 Task: In the  document fandc.rtf Share this file with 'softage2@softage.net' Make a copy of the file 'without changing the auto name' Delete the  copy of the file
Action: Mouse moved to (323, 432)
Screenshot: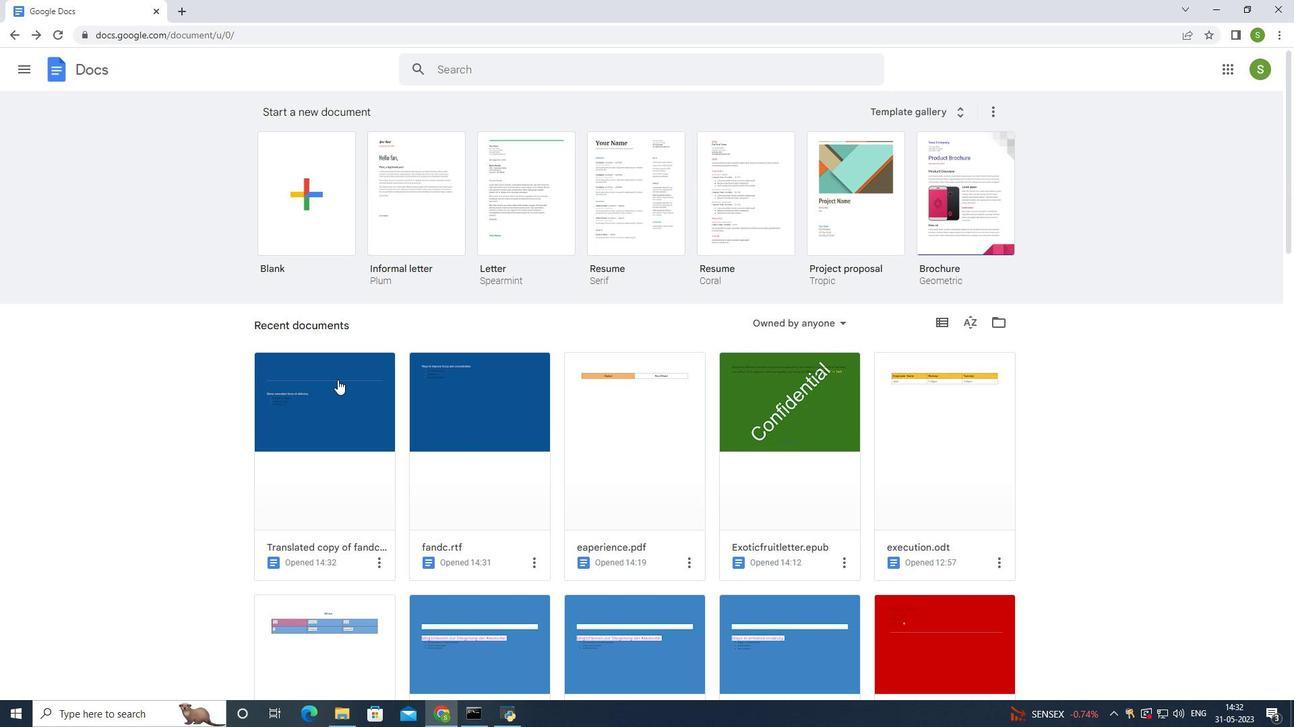 
Action: Mouse pressed left at (323, 432)
Screenshot: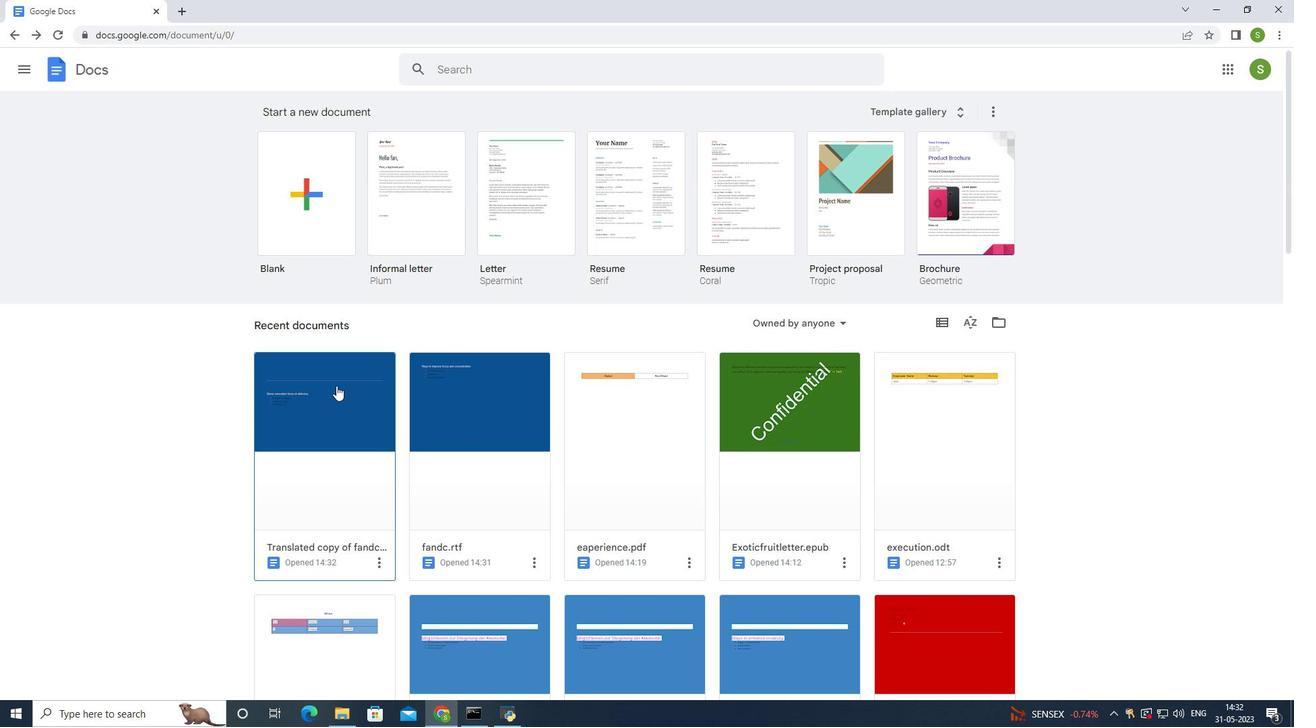 
Action: Mouse moved to (1221, 72)
Screenshot: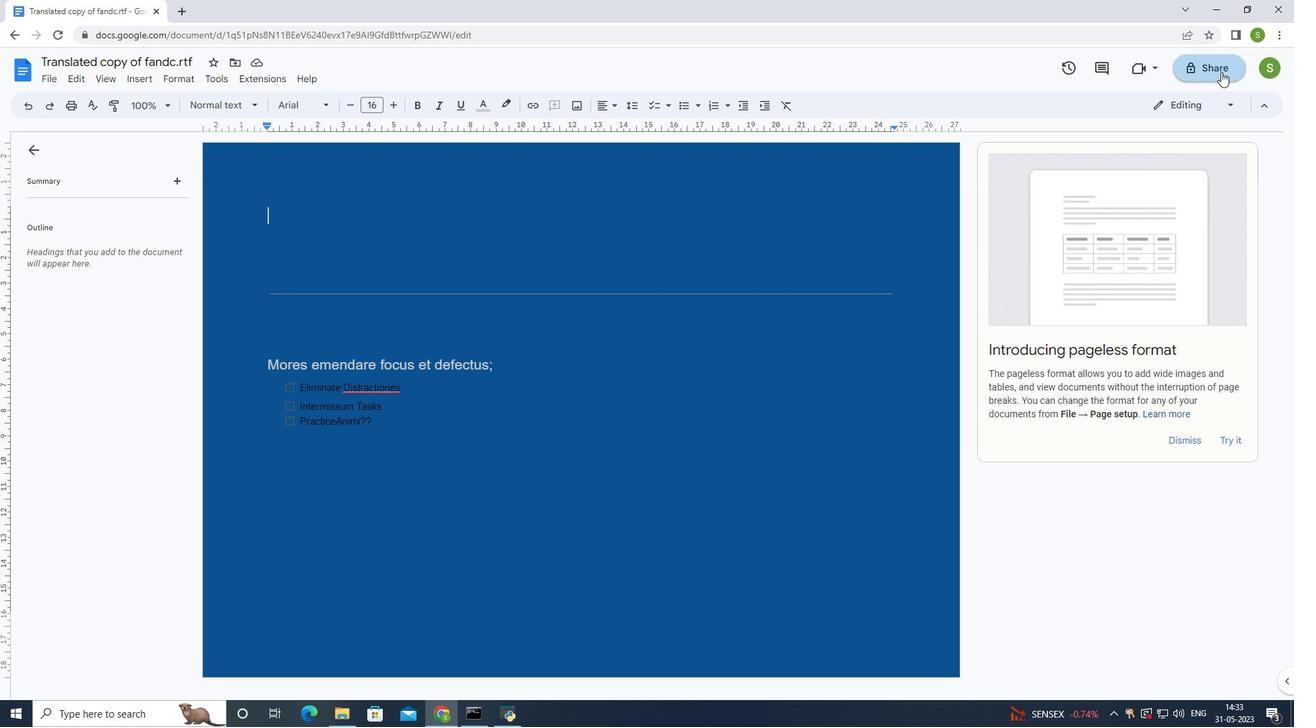 
Action: Mouse pressed left at (1221, 72)
Screenshot: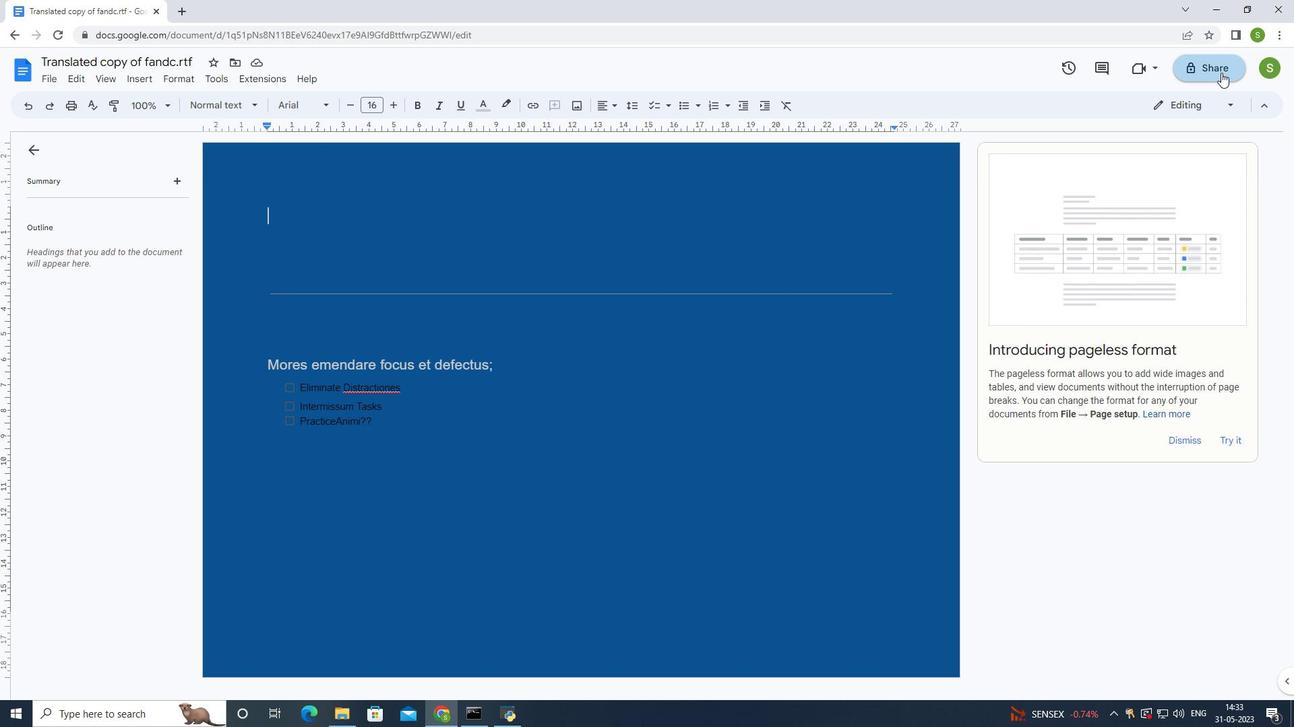 
Action: Mouse moved to (1125, 389)
Screenshot: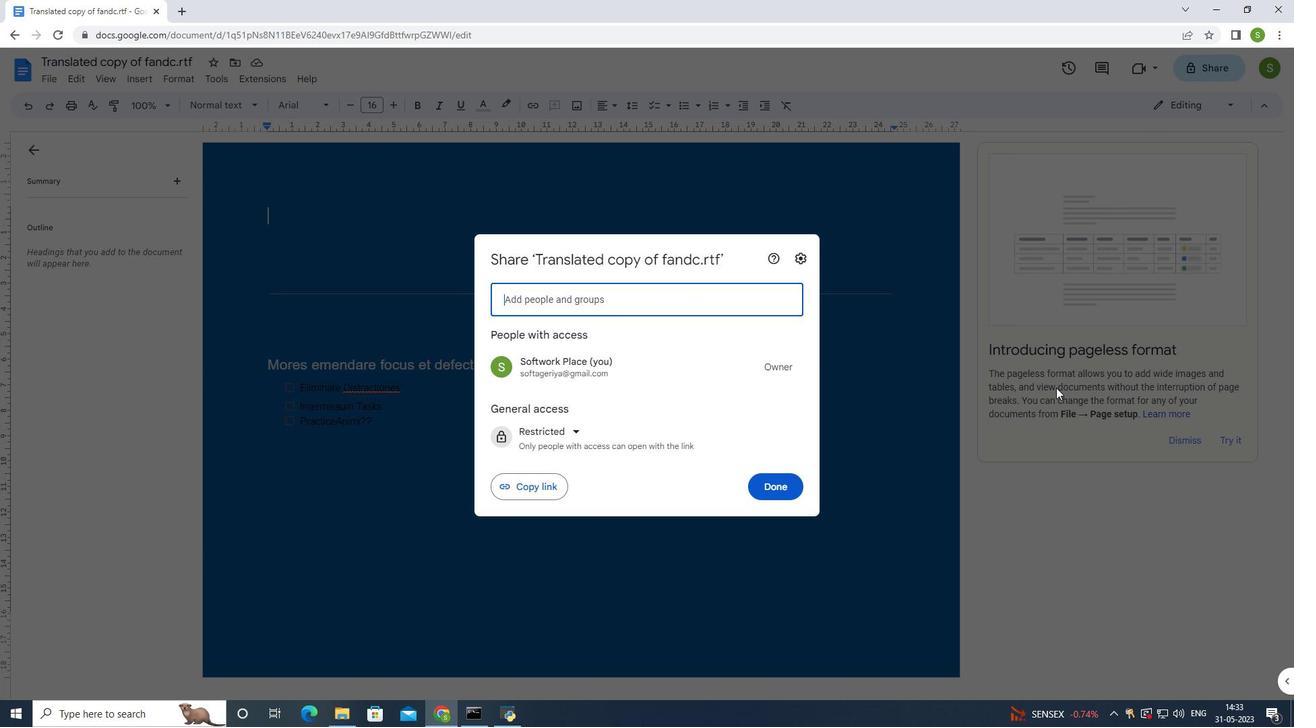 
Action: Key pressed softage.2<Key.shift>@softage.net
Screenshot: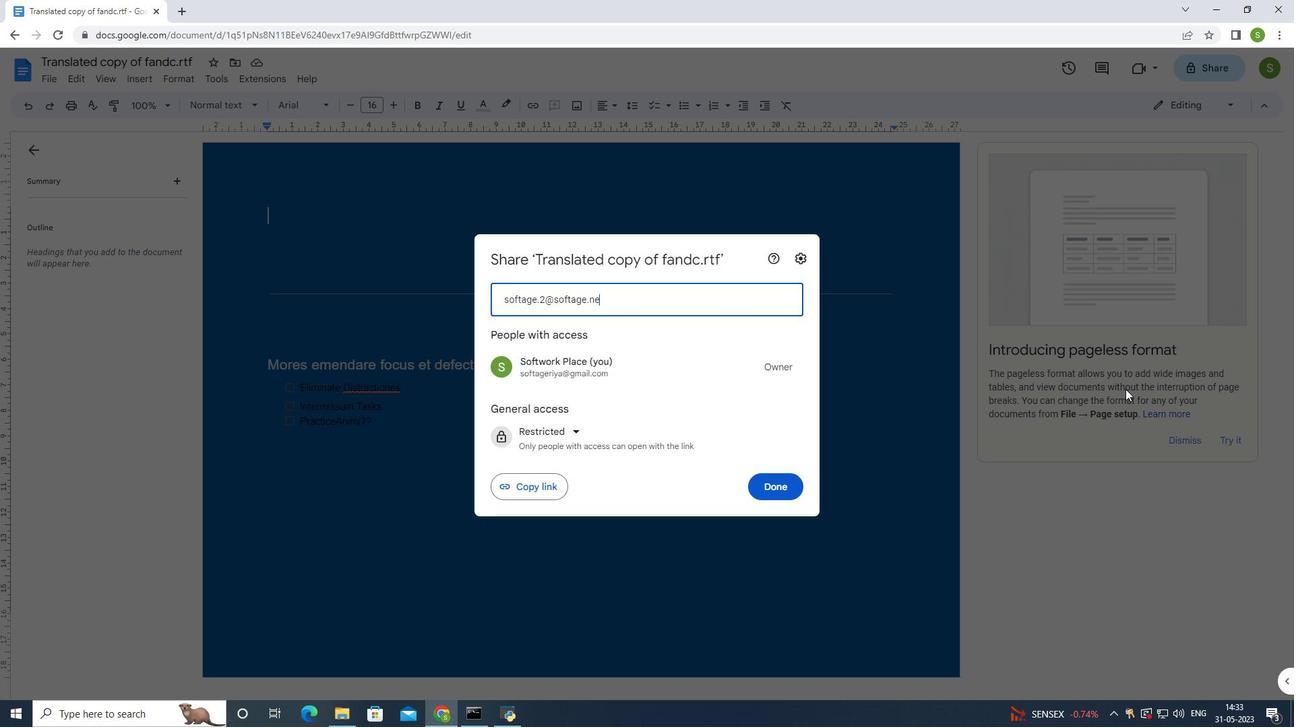 
Action: Mouse moved to (679, 344)
Screenshot: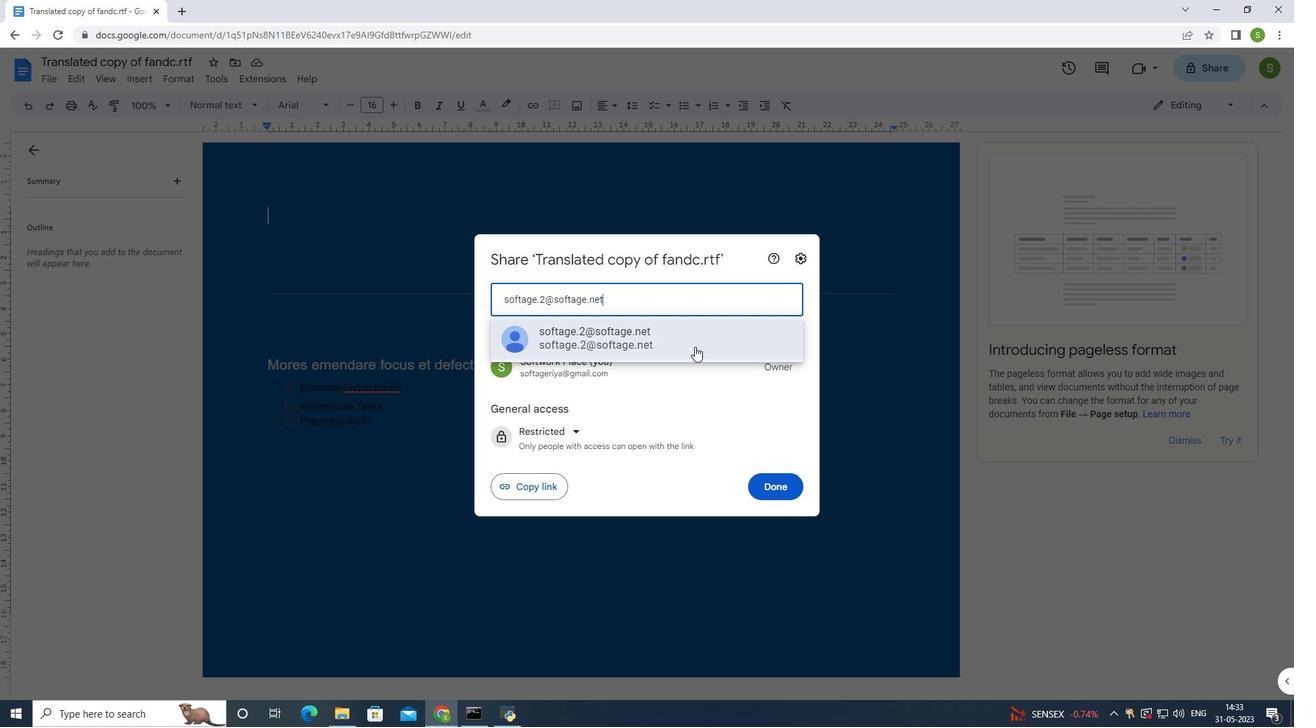
Action: Mouse pressed left at (679, 344)
Screenshot: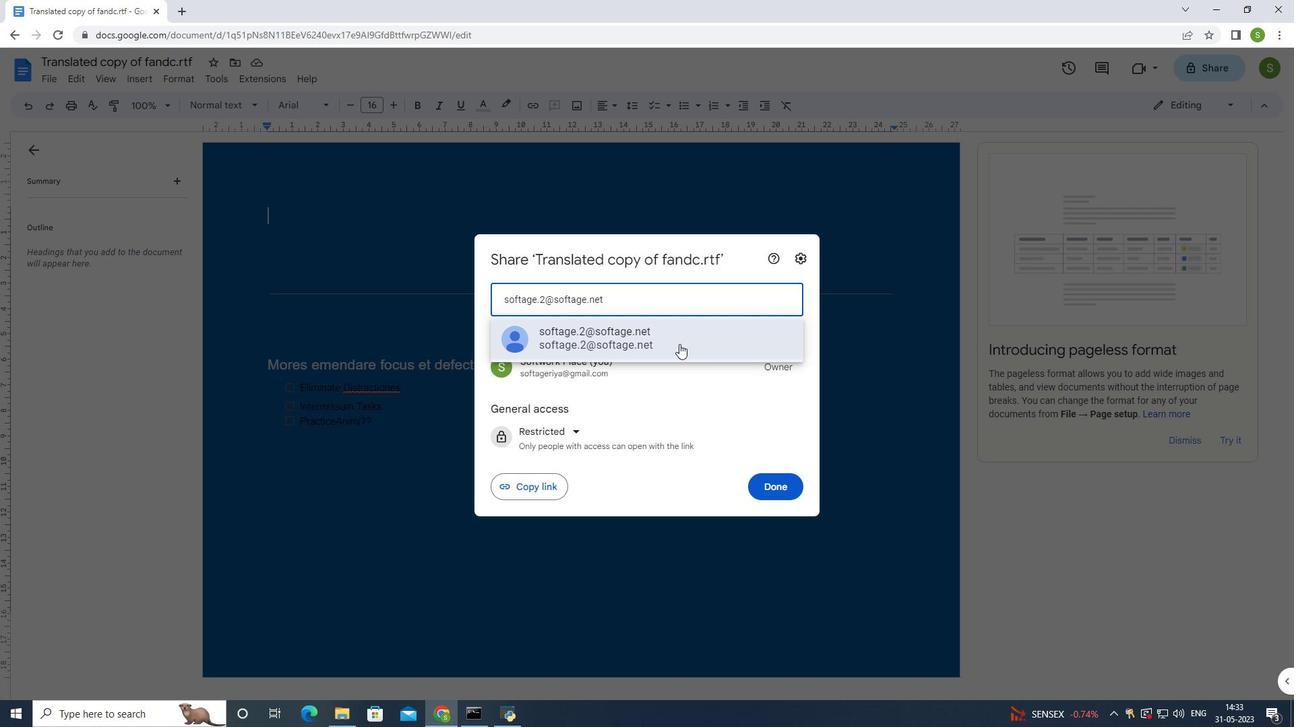 
Action: Mouse moved to (781, 471)
Screenshot: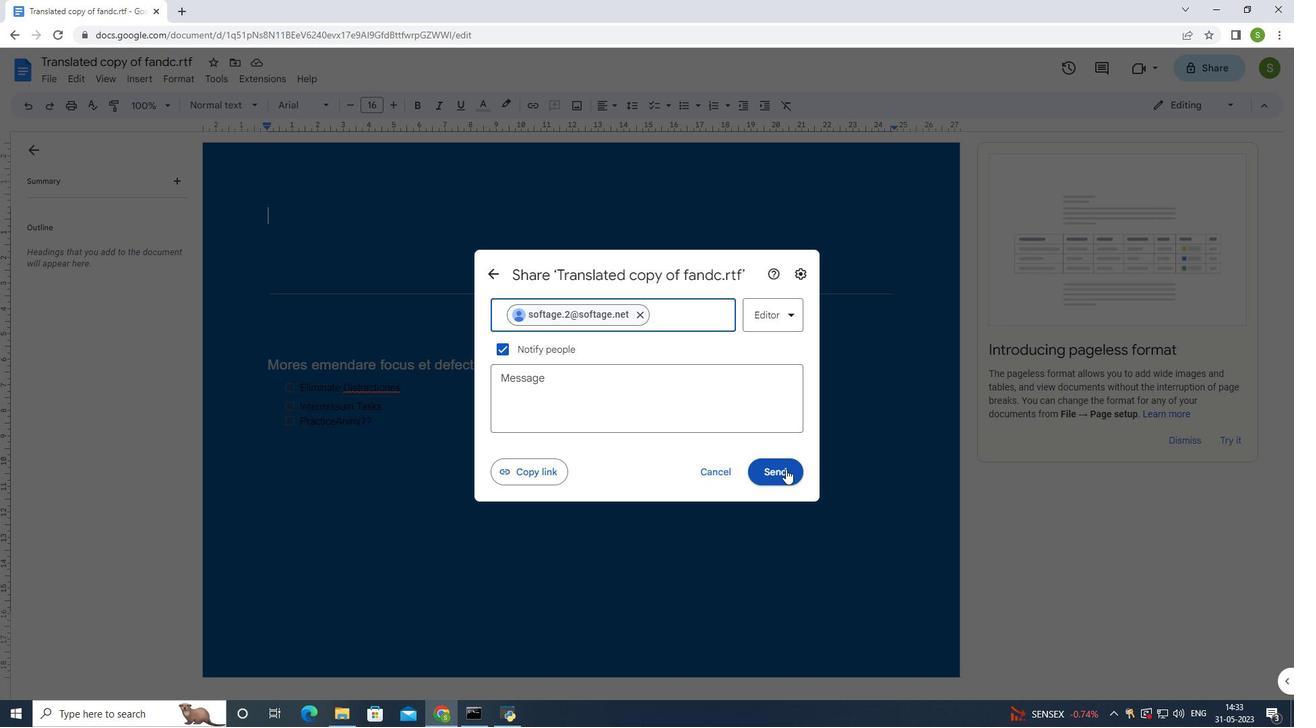 
Action: Mouse pressed left at (781, 471)
Screenshot: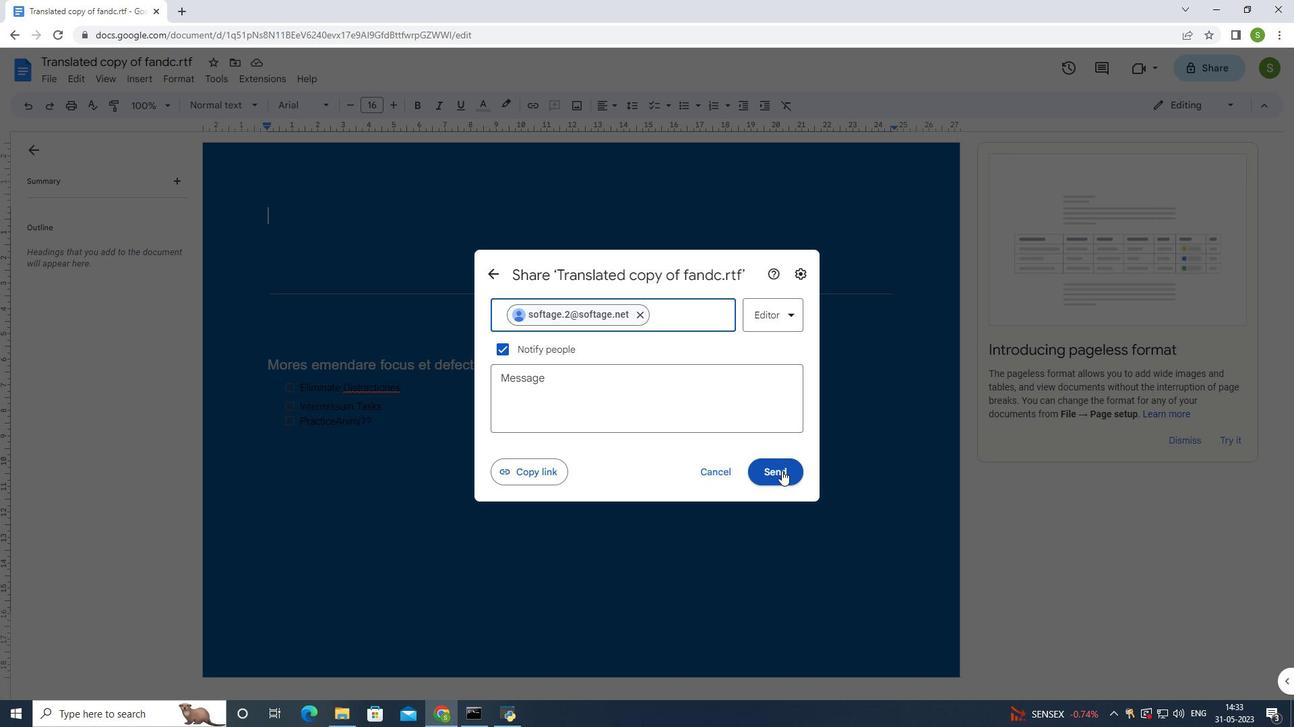 
Action: Mouse moved to (54, 80)
Screenshot: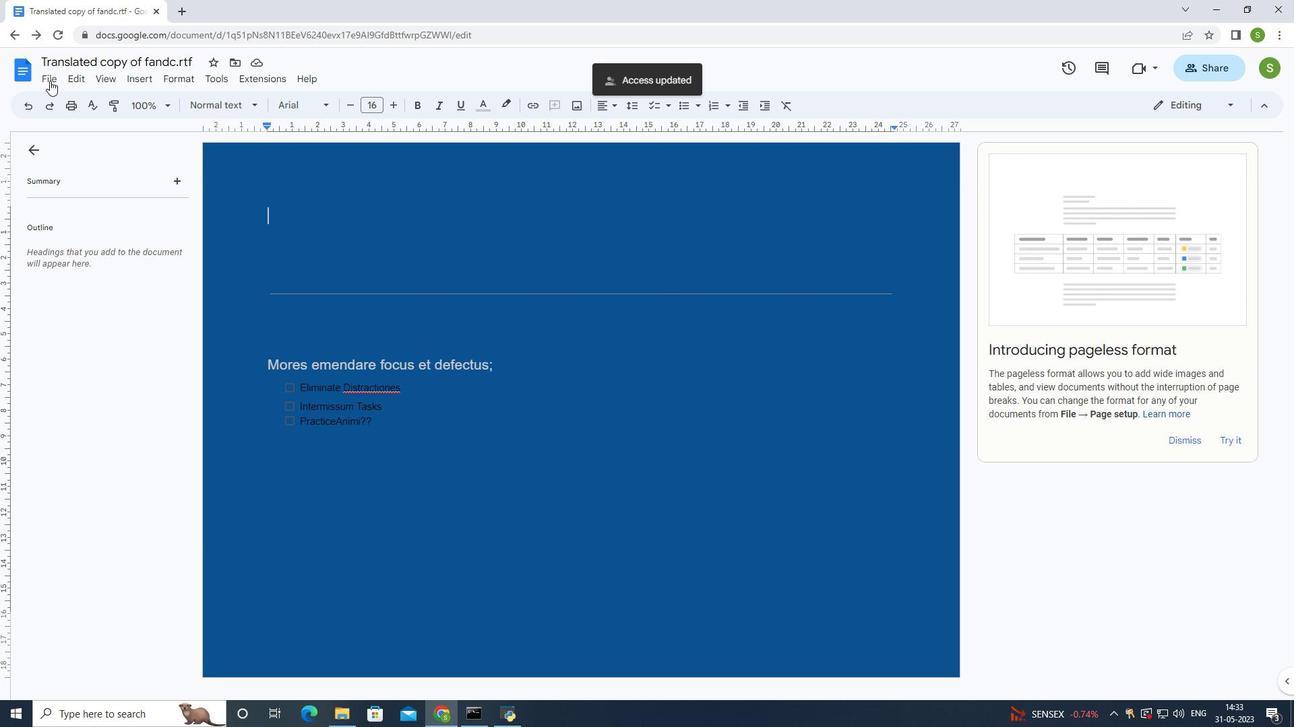 
Action: Mouse pressed left at (54, 80)
Screenshot: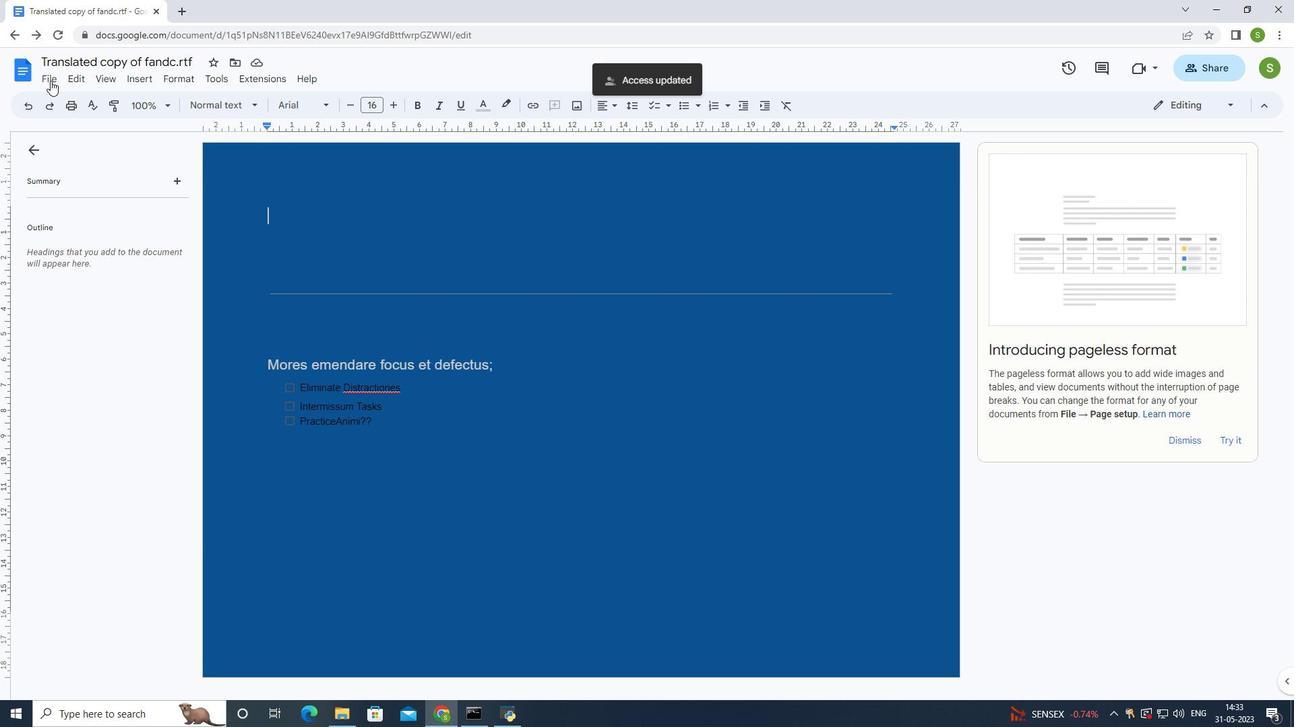 
Action: Mouse moved to (124, 153)
Screenshot: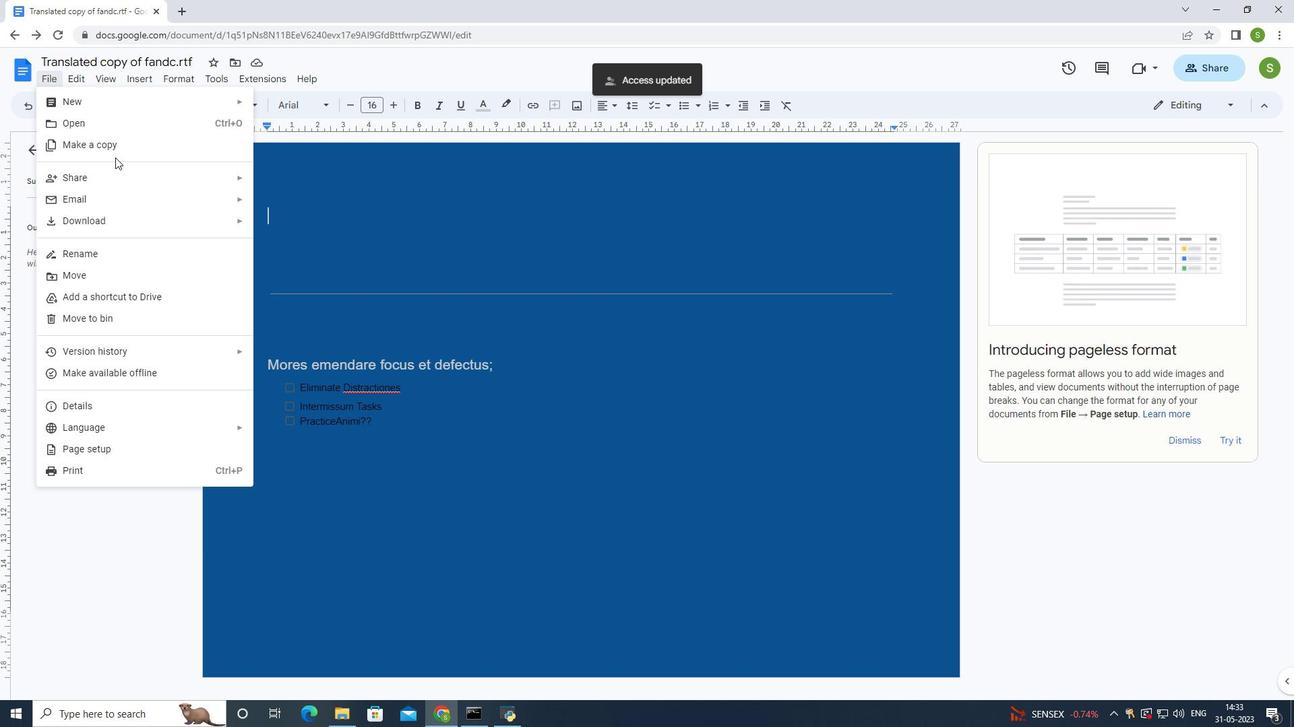 
Action: Mouse pressed left at (124, 153)
Screenshot: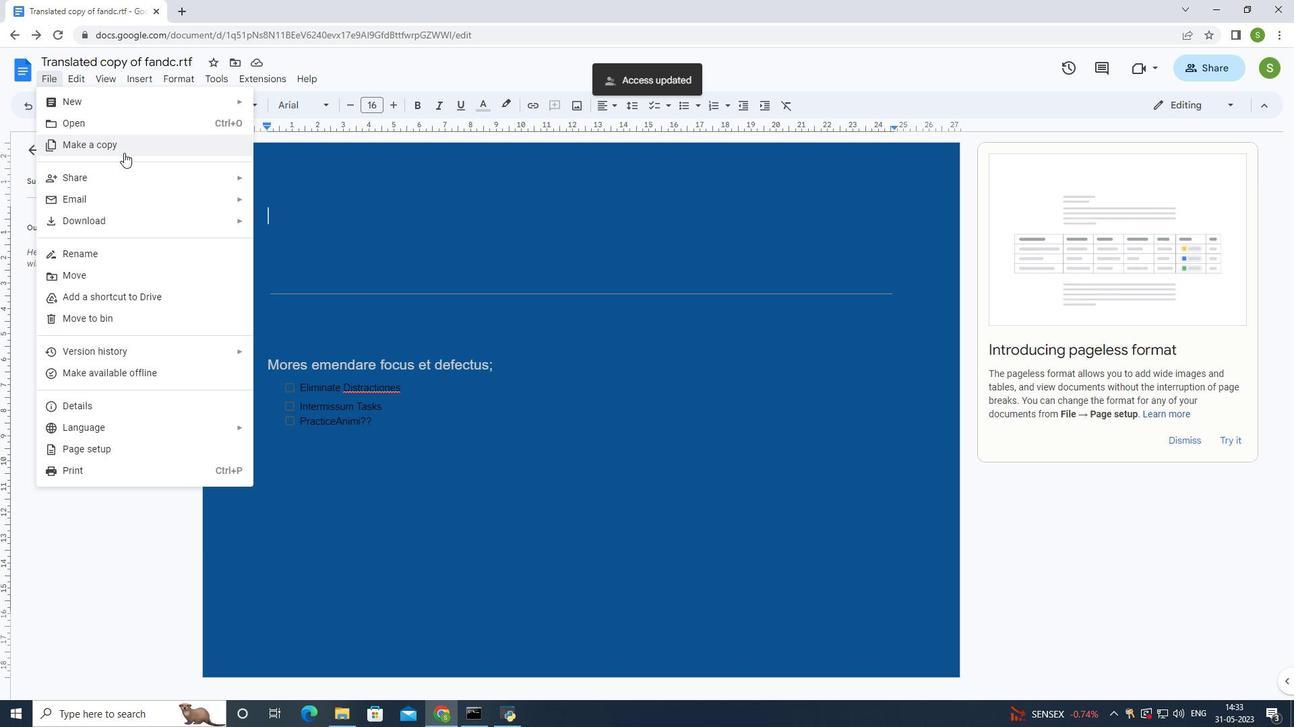 
Action: Mouse moved to (525, 306)
Screenshot: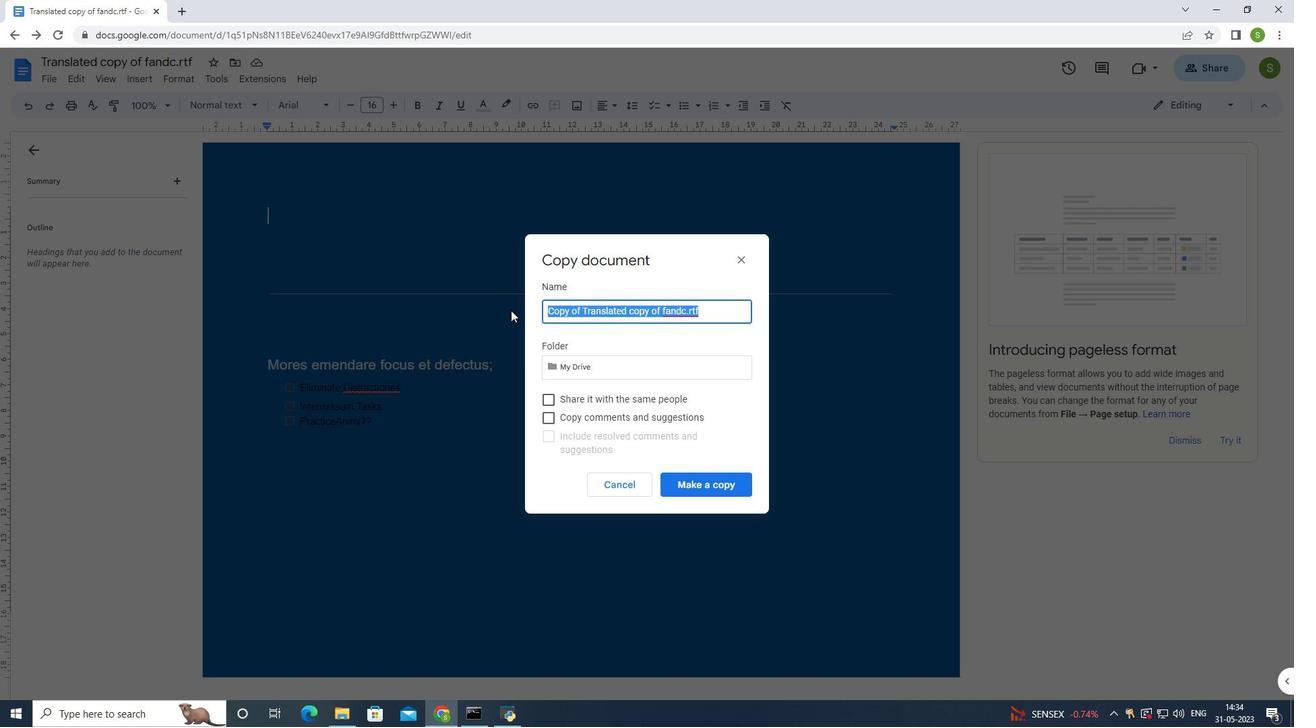 
Action: Key pressed without<Key.space>changing<Key.space>the<Key.space>auto<Key.space>name
Screenshot: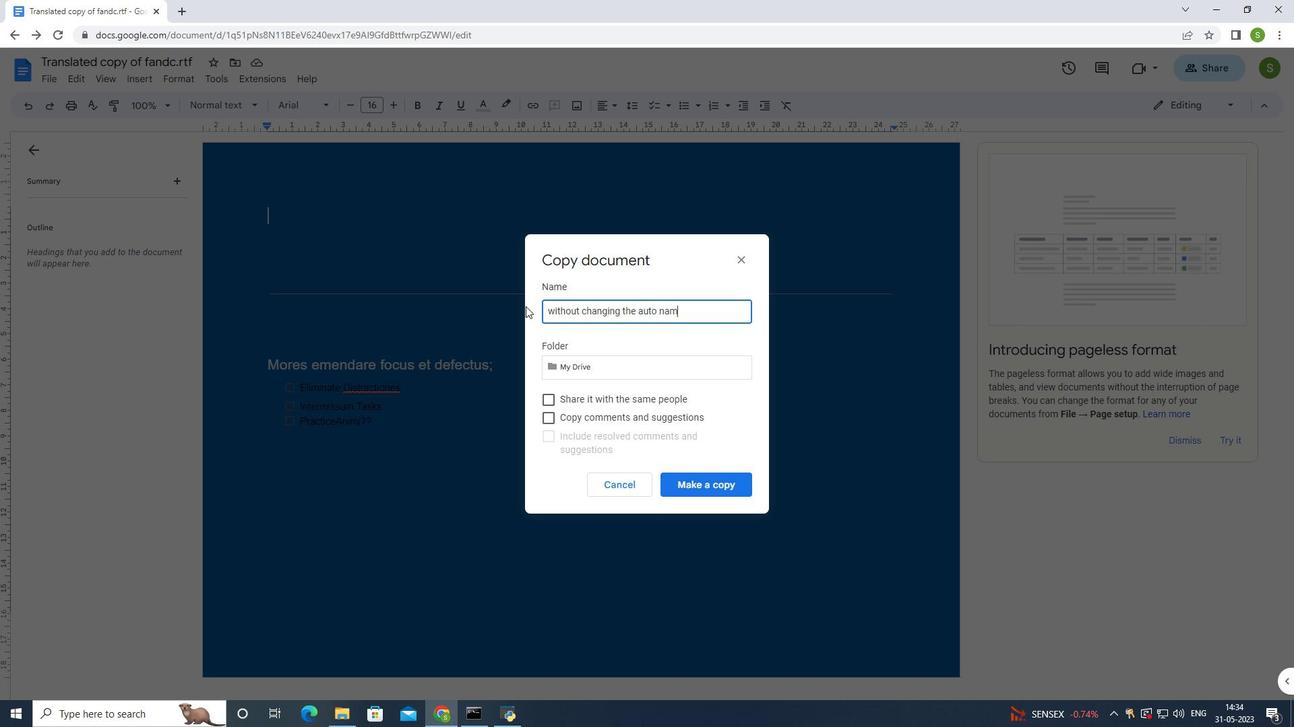
Action: Mouse moved to (715, 481)
Screenshot: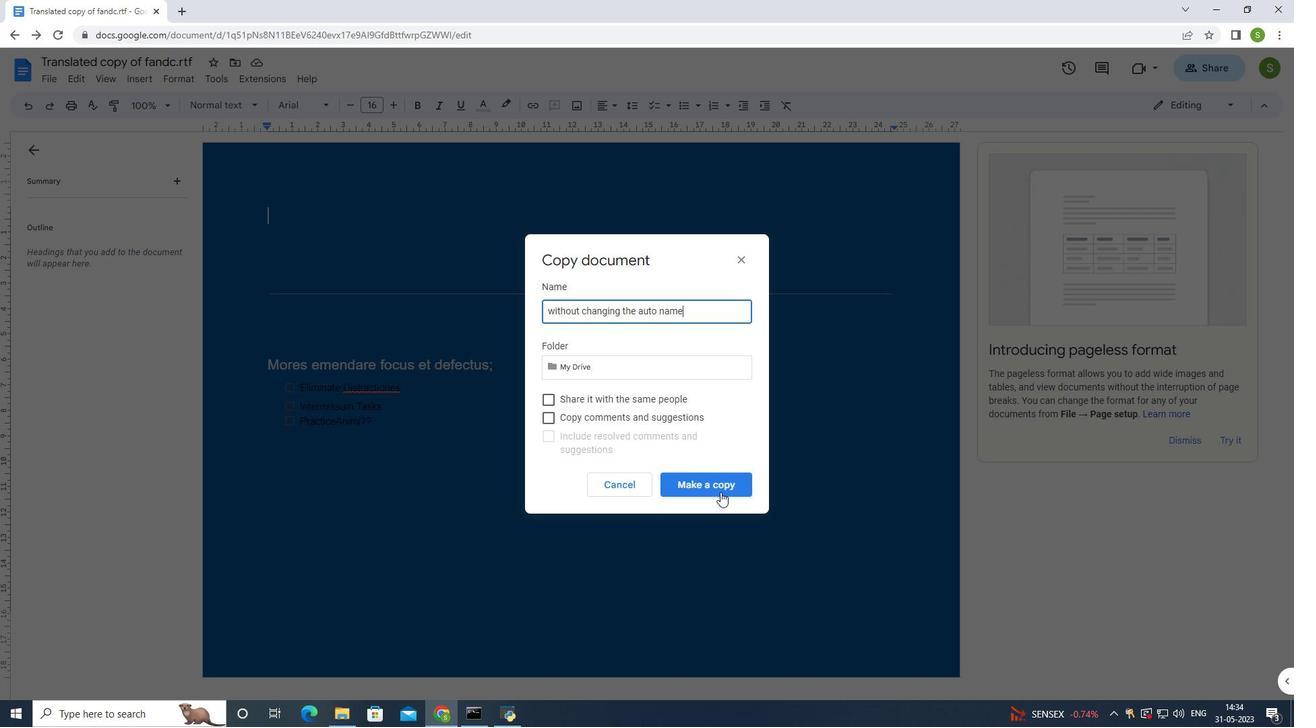 
Action: Mouse pressed left at (715, 481)
Screenshot: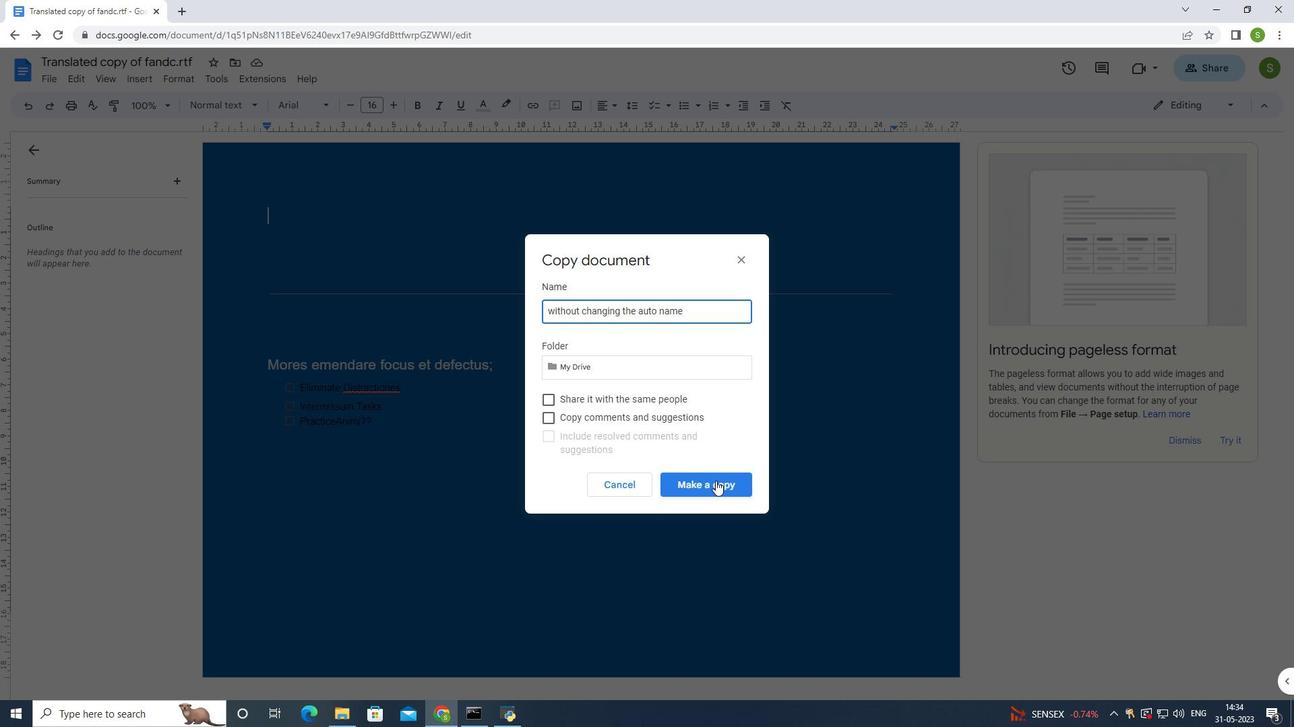 
Action: Mouse moved to (215, 62)
Screenshot: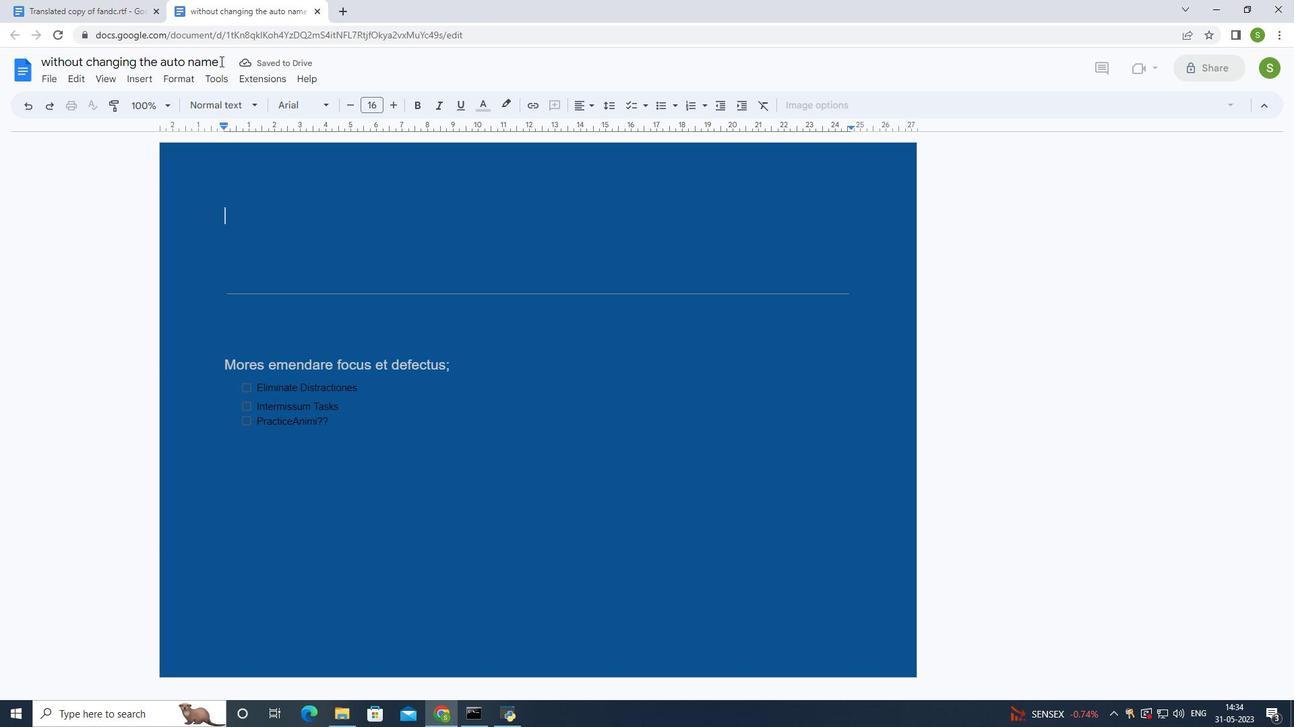 
Action: Mouse pressed left at (215, 62)
Screenshot: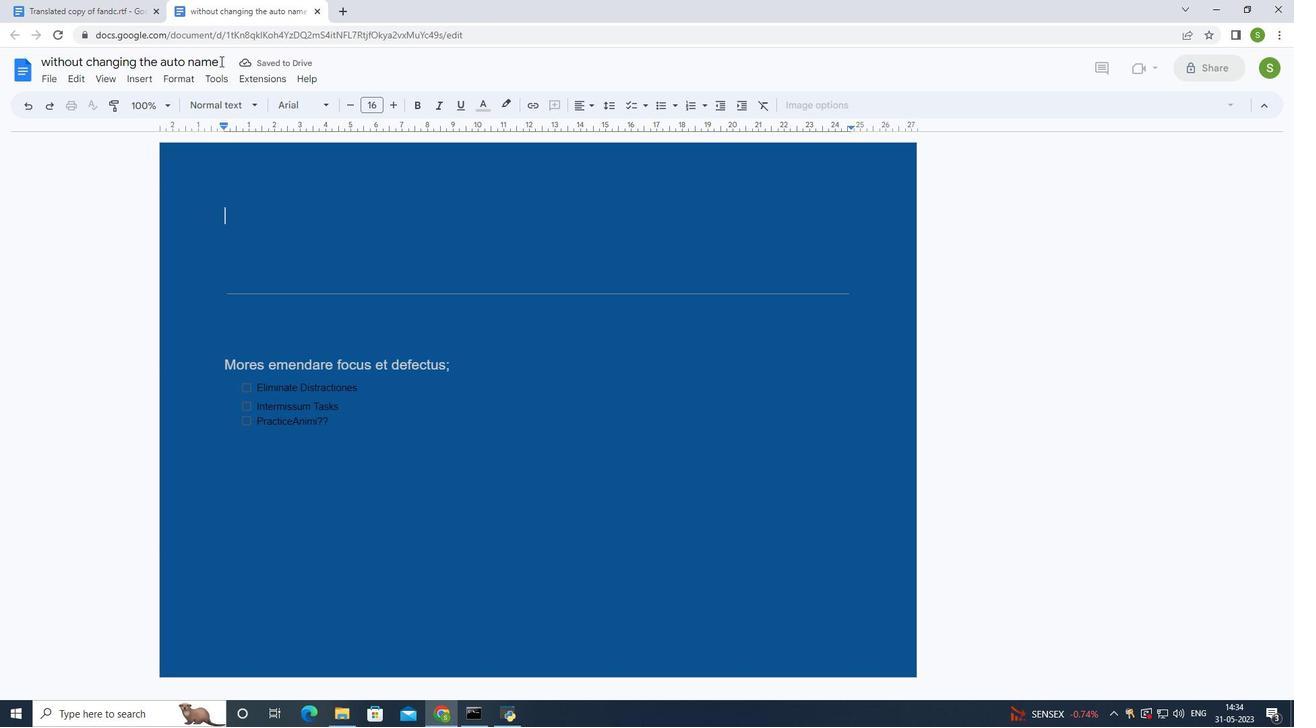
Action: Mouse moved to (318, 101)
Screenshot: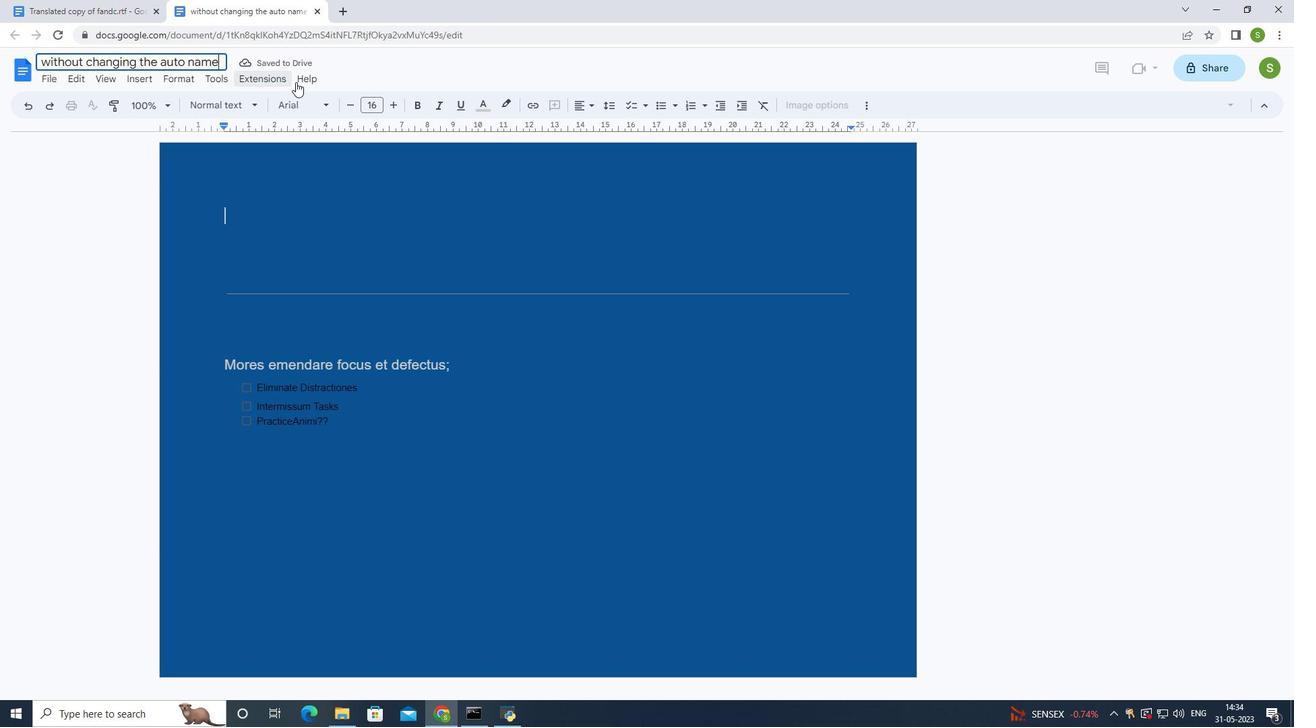 
Action: Key pressed <Key.backspace>
Screenshot: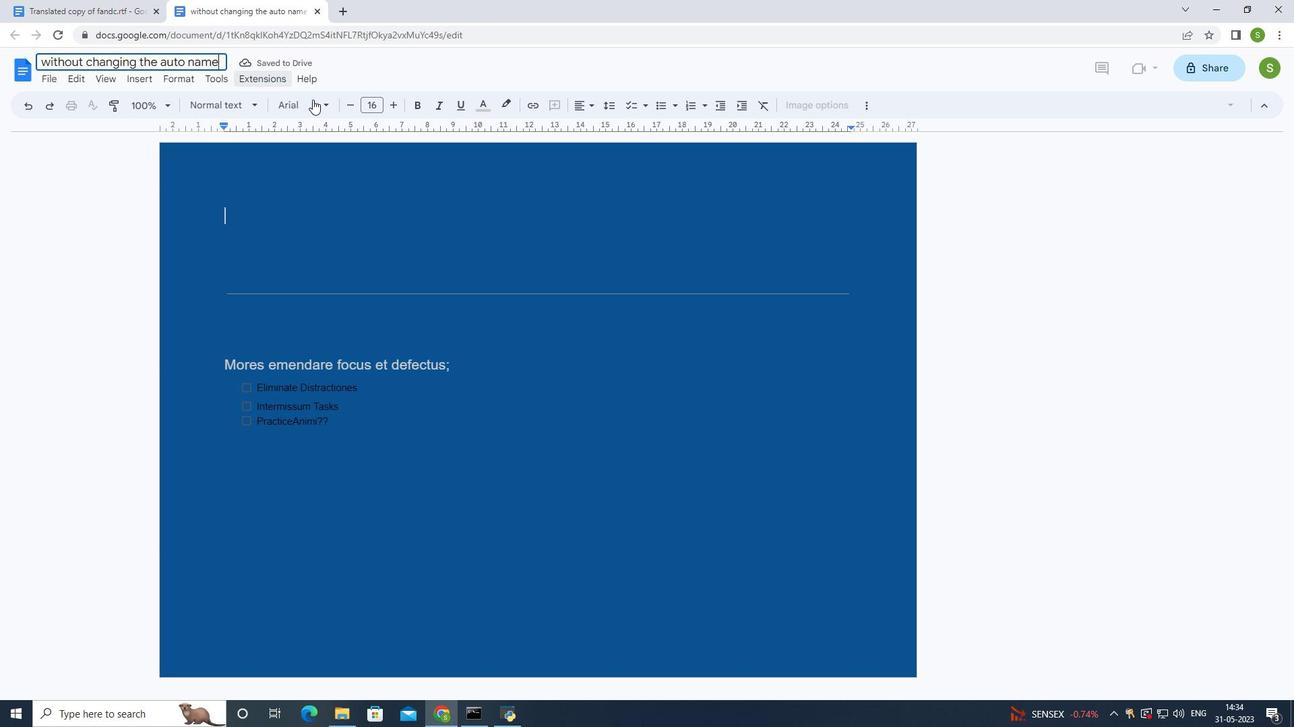 
Action: Mouse moved to (319, 101)
Screenshot: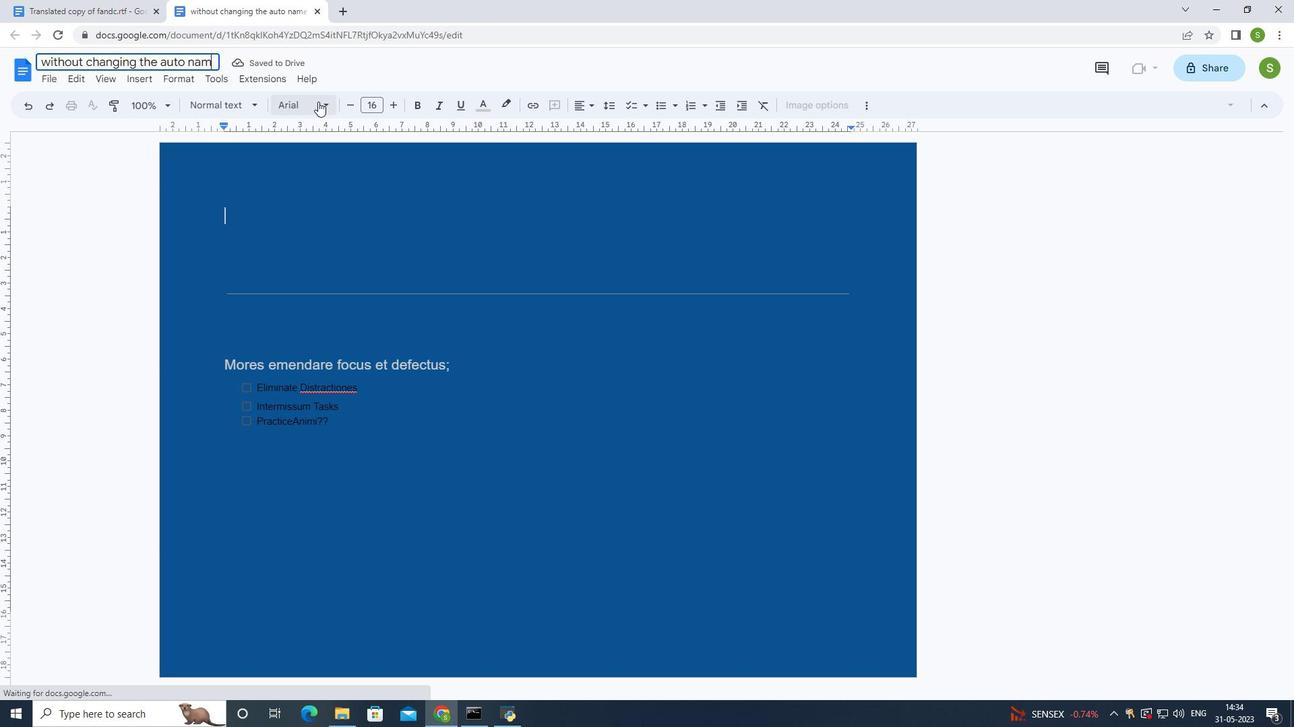 
Action: Key pressed <Key.backspace><Key.backspace><Key.backspace>
Screenshot: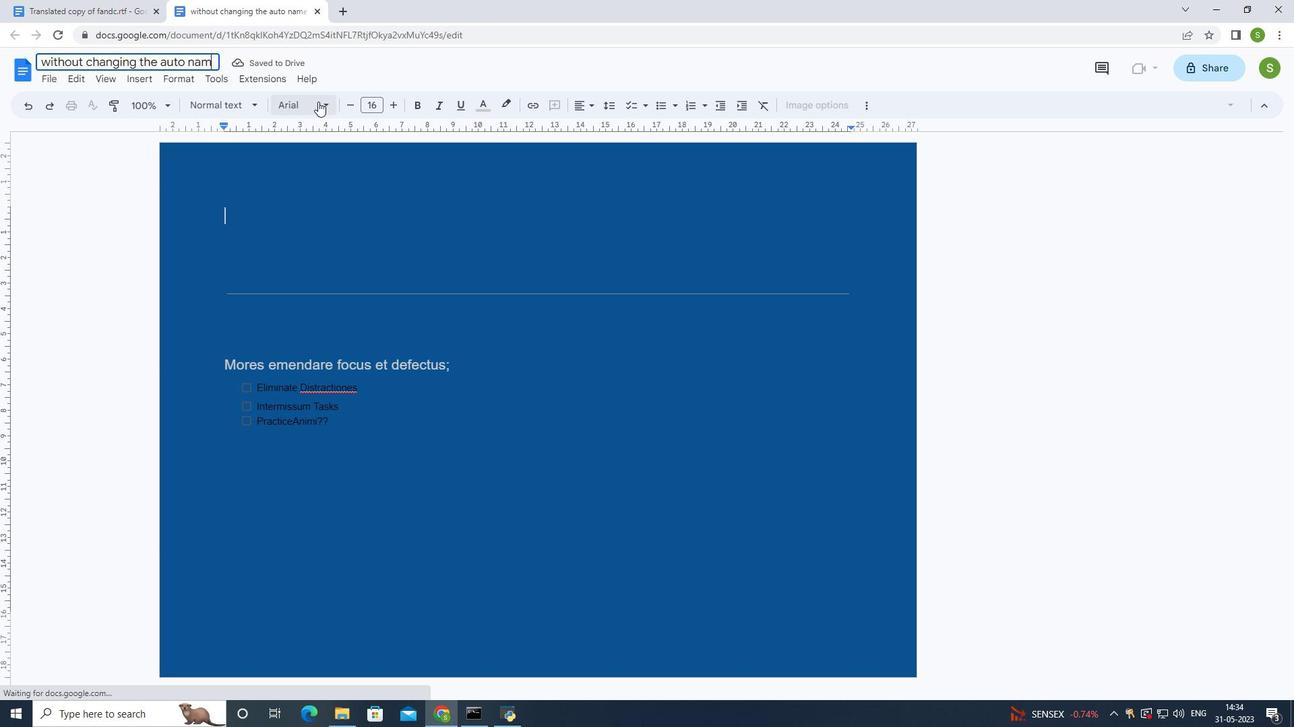 
Action: Mouse moved to (319, 101)
Screenshot: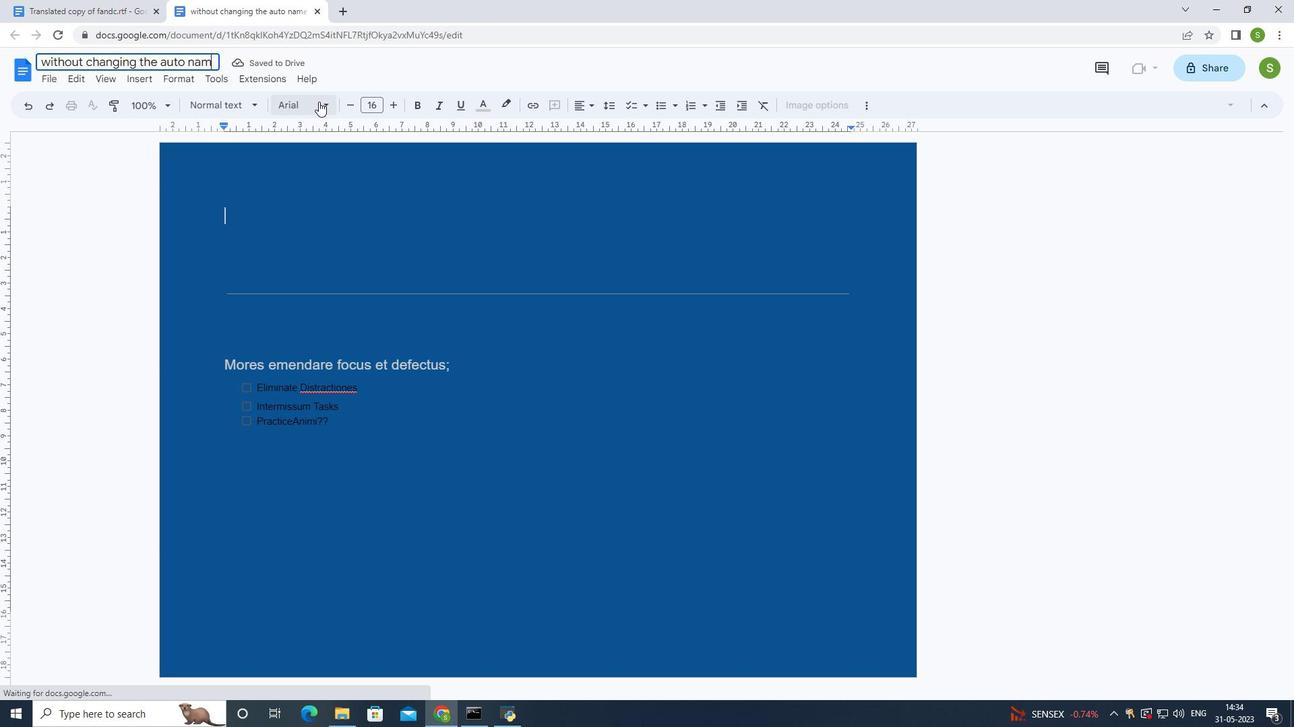 
Action: Key pressed <Key.backspace><Key.backspace>
Screenshot: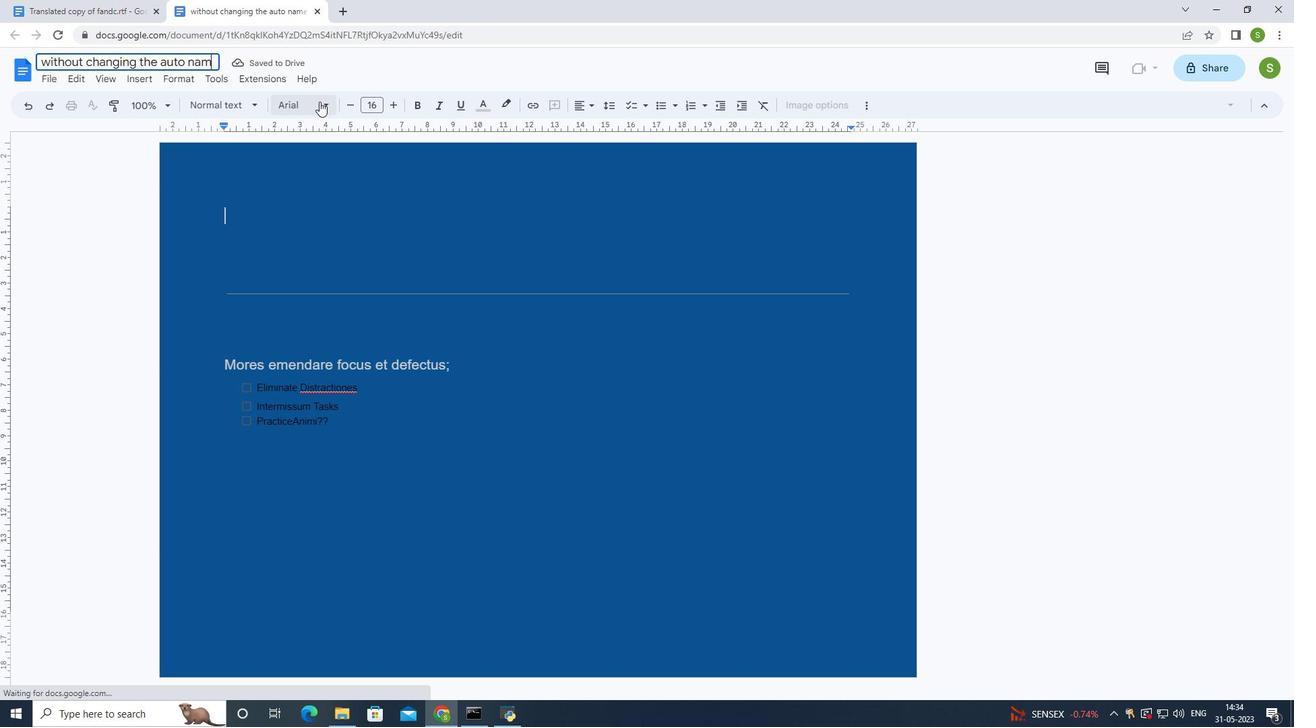 
Action: Mouse moved to (319, 100)
Screenshot: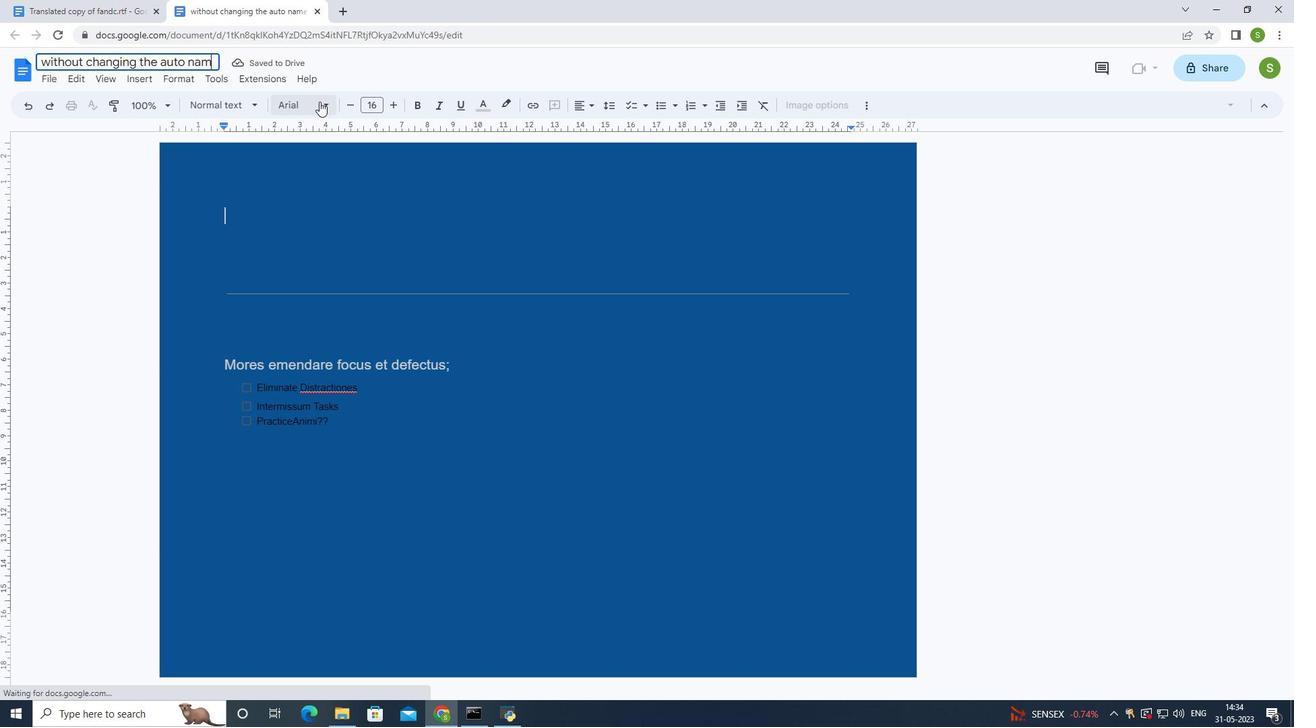 
Action: Key pressed <Key.backspace><Key.backspace><Key.backspace><Key.backspace><Key.backspace><Key.backspace><Key.backspace><Key.backspace><Key.backspace><Key.backspace><Key.backspace><Key.backspace><Key.backspace><Key.backspace><Key.backspace><Key.backspace><Key.backspace><Key.backspace><Key.backspace><Key.backspace><Key.backspace><Key.backspace><Key.backspace><Key.backspace><Key.backspace><Key.backspace><Key.backspace><Key.backspace>
Screenshot: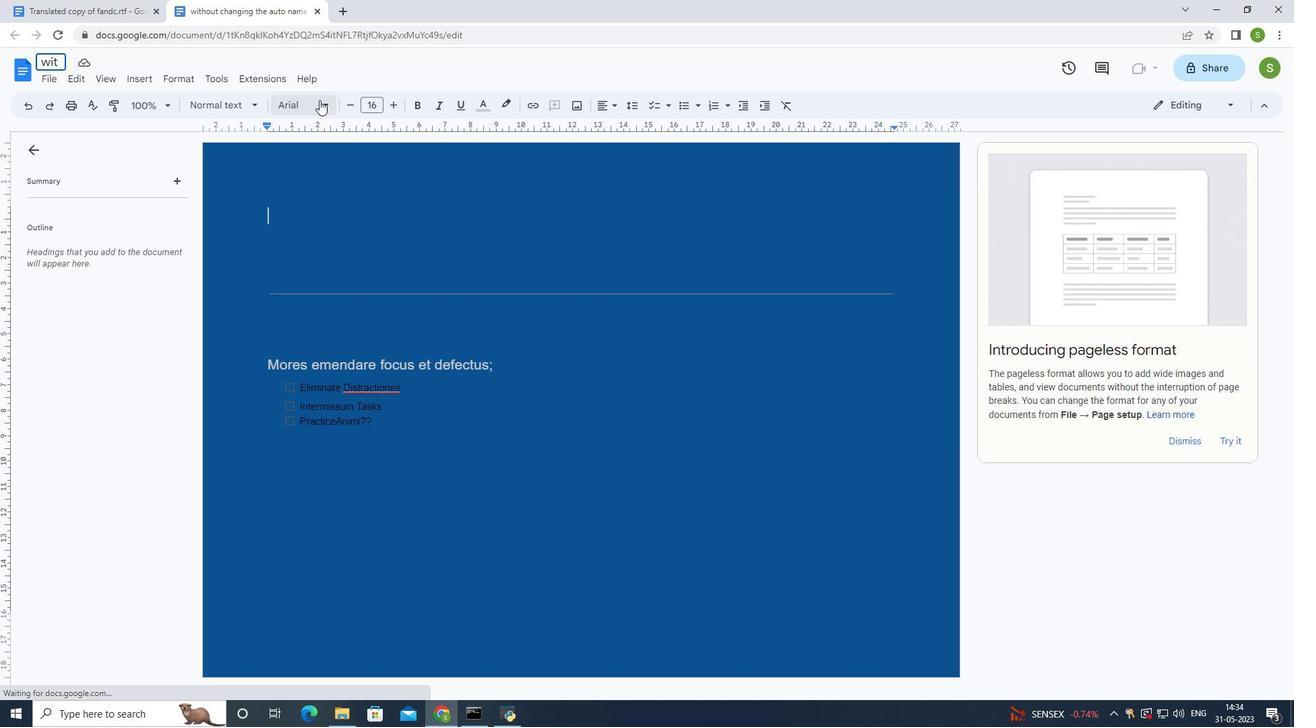 
Action: Mouse moved to (320, 105)
Screenshot: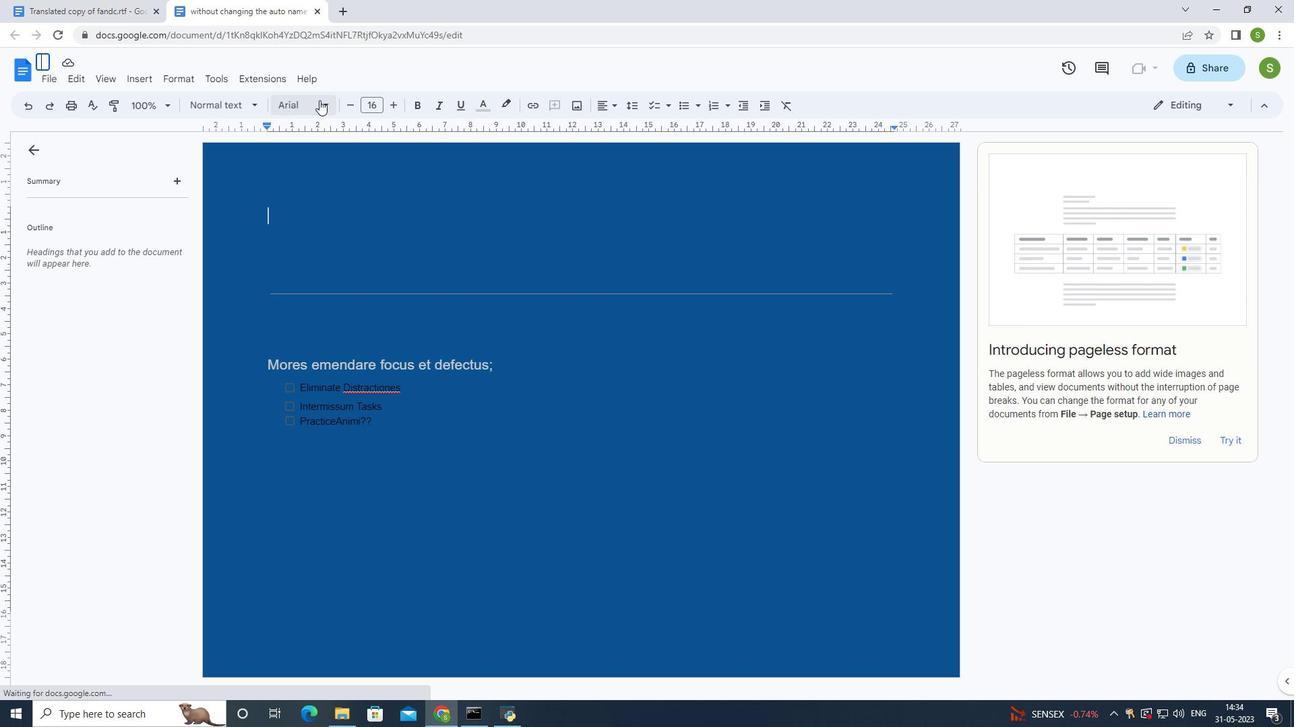 
